 Task: Create a due date automation trigger when advanced on, on the monday of the week a card is due add dates without an overdue due date at 11:00 AM.
Action: Mouse moved to (837, 249)
Screenshot: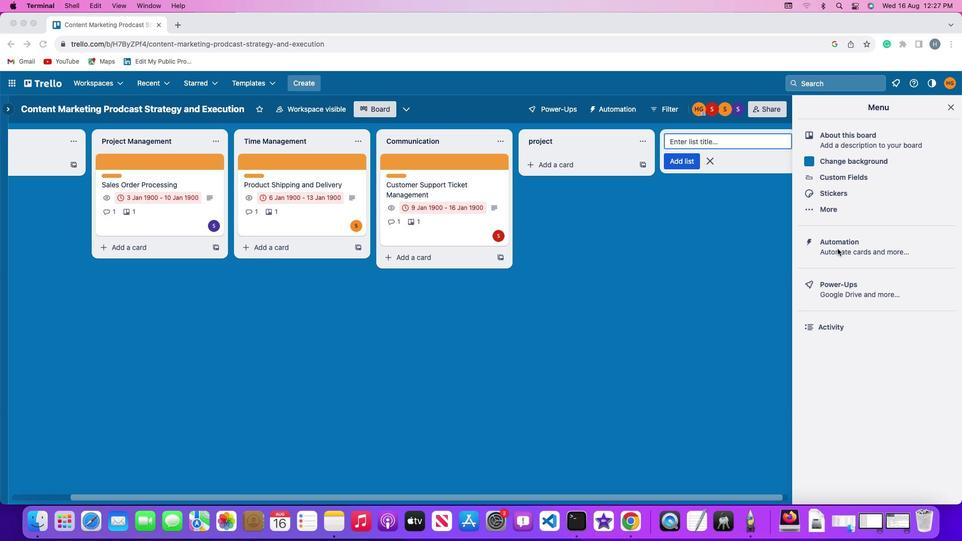 
Action: Mouse pressed left at (837, 249)
Screenshot: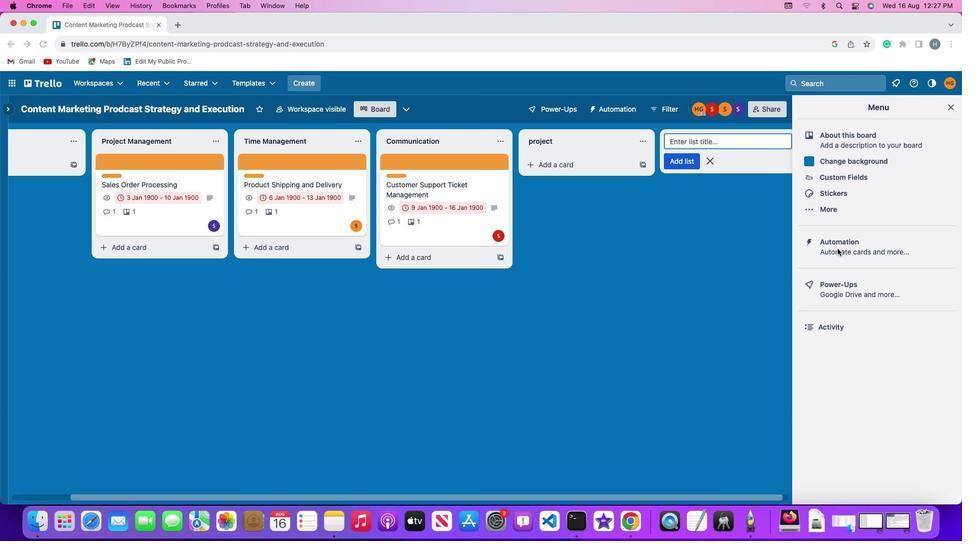 
Action: Mouse pressed left at (837, 249)
Screenshot: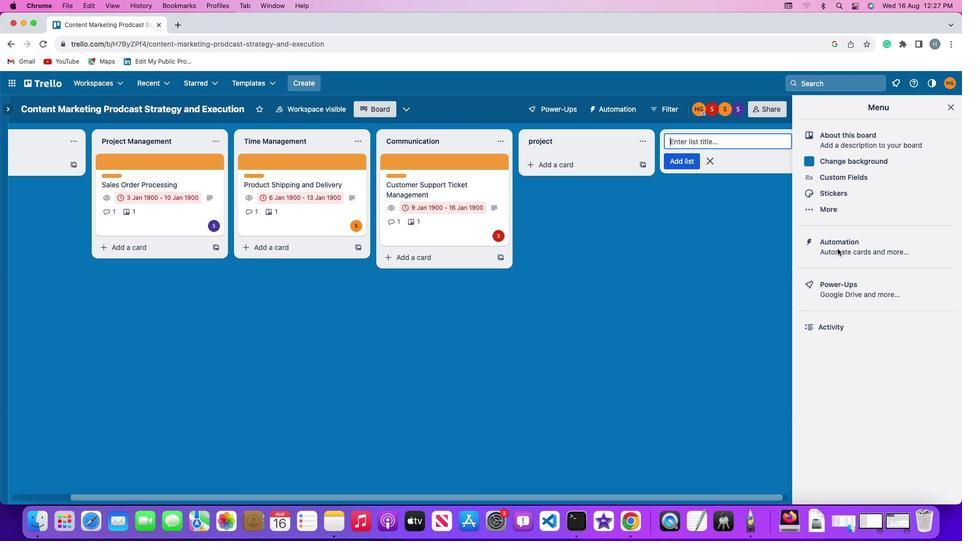 
Action: Mouse moved to (54, 240)
Screenshot: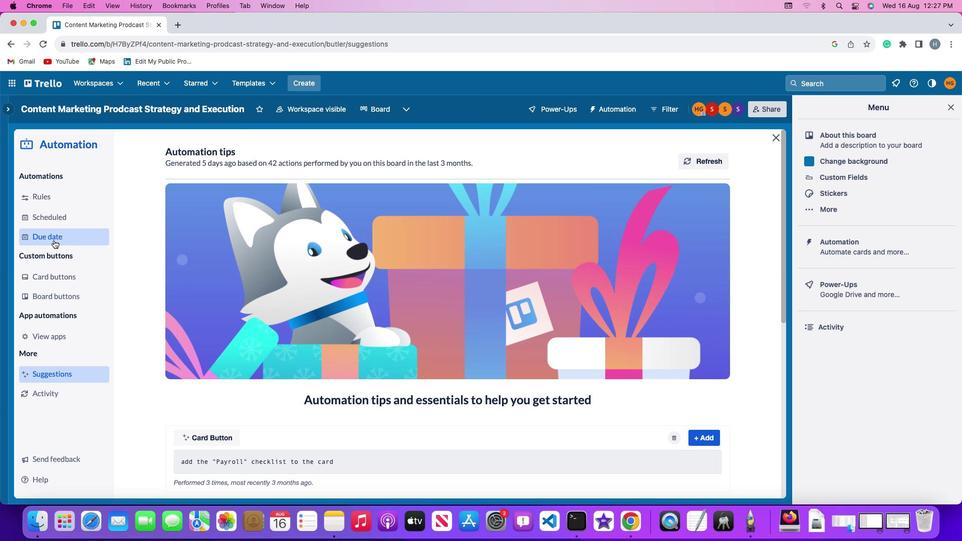 
Action: Mouse pressed left at (54, 240)
Screenshot: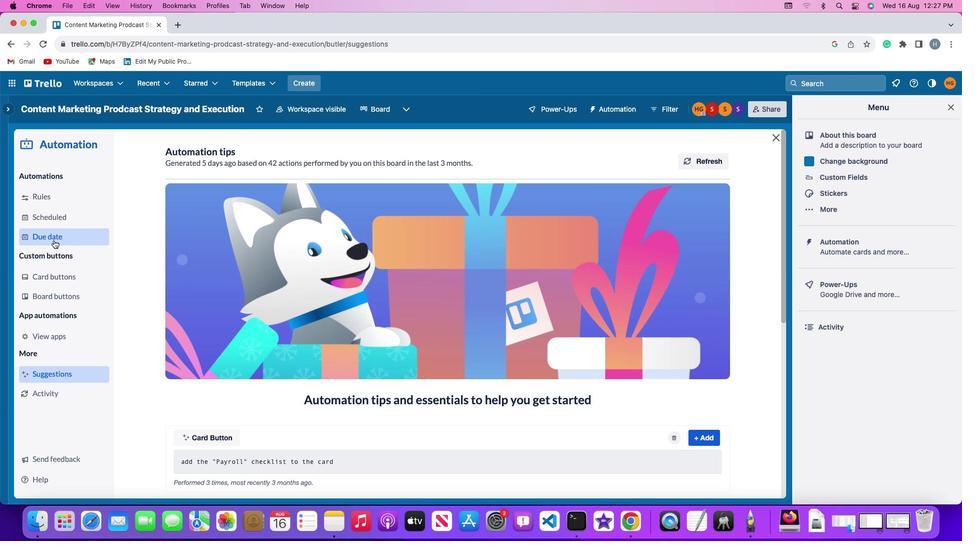 
Action: Mouse moved to (680, 155)
Screenshot: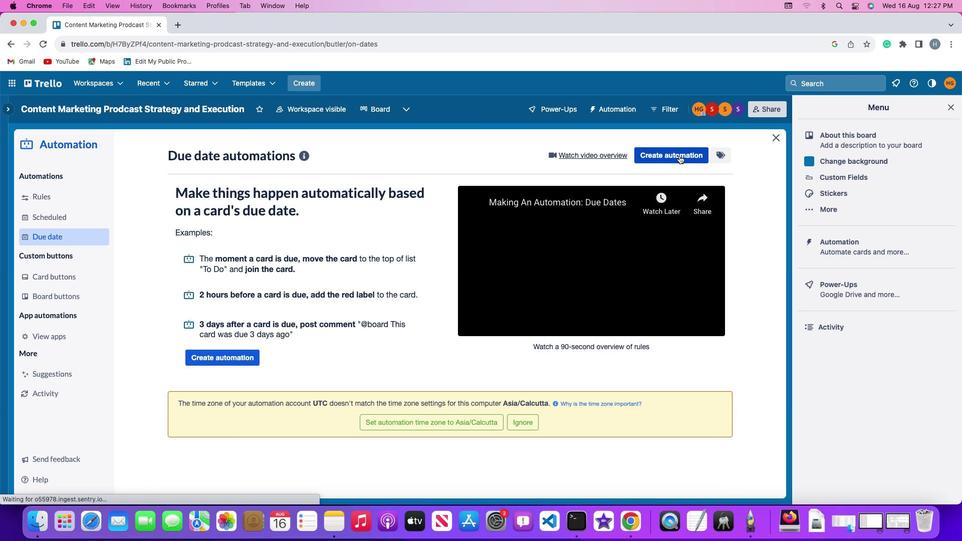 
Action: Mouse pressed left at (680, 155)
Screenshot: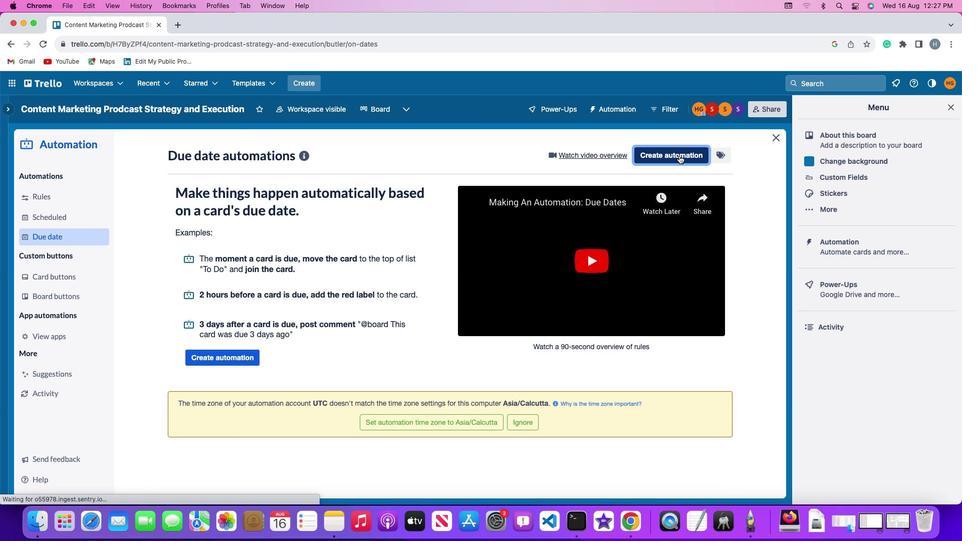 
Action: Mouse moved to (211, 250)
Screenshot: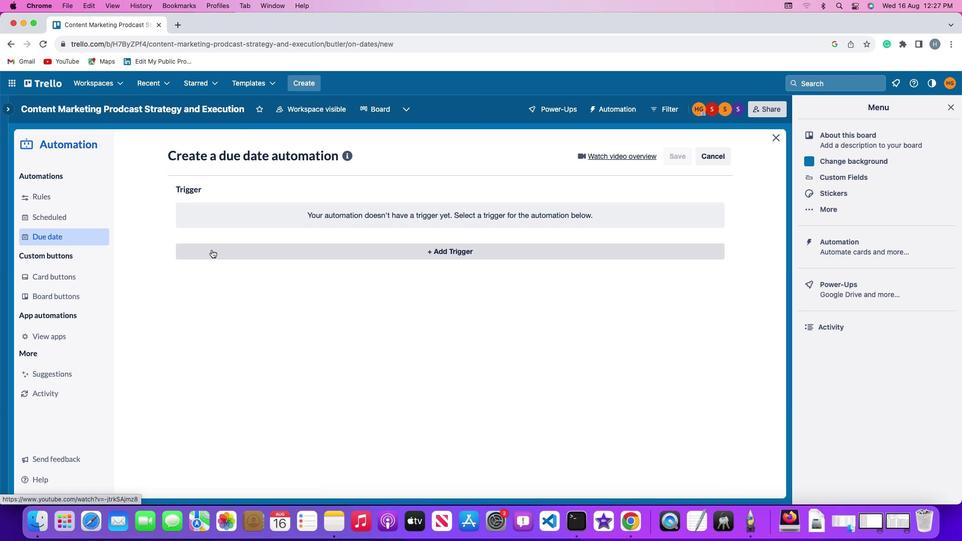 
Action: Mouse pressed left at (211, 250)
Screenshot: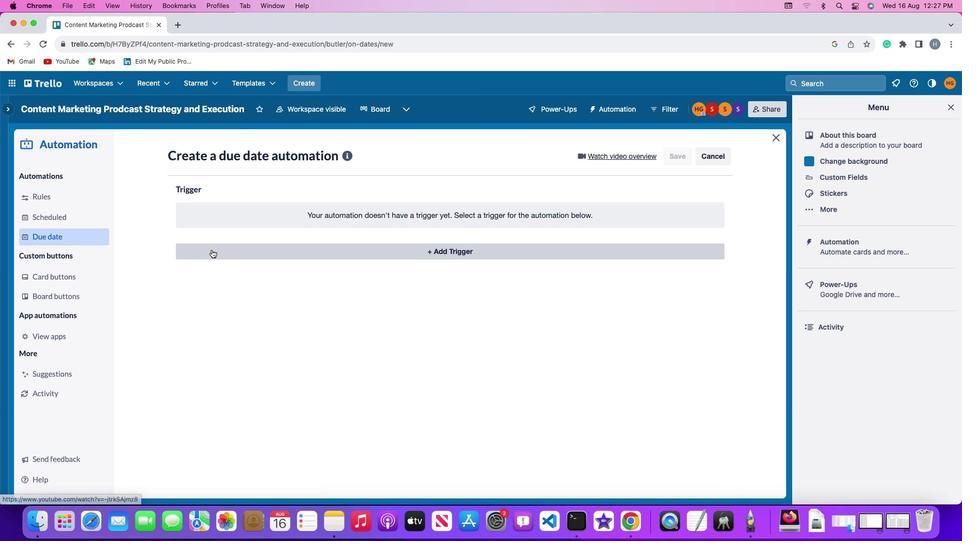 
Action: Mouse moved to (224, 438)
Screenshot: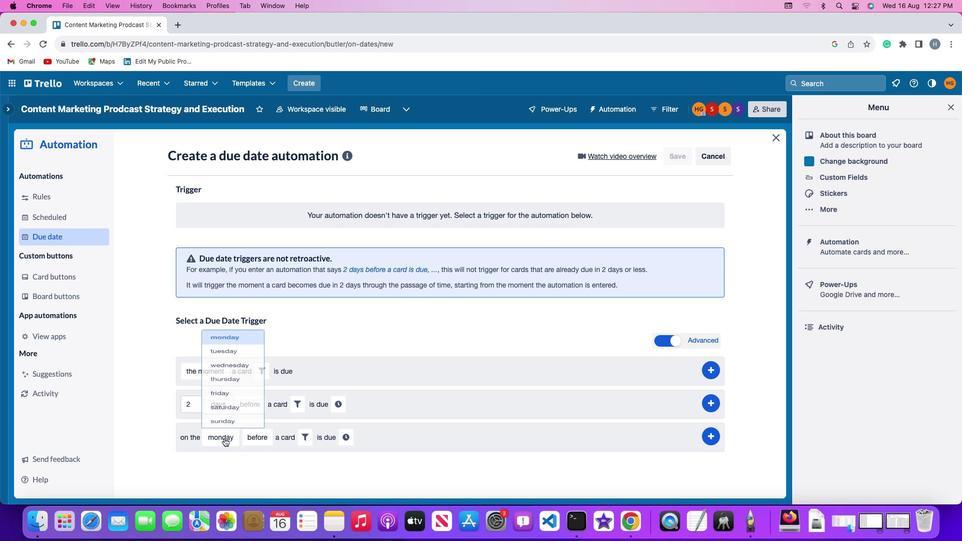 
Action: Mouse pressed left at (224, 438)
Screenshot: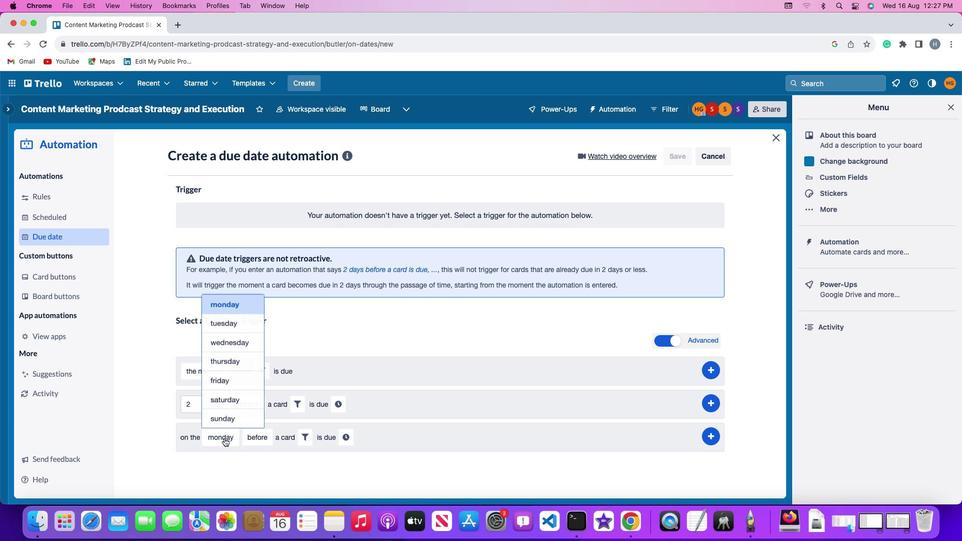 
Action: Mouse moved to (232, 301)
Screenshot: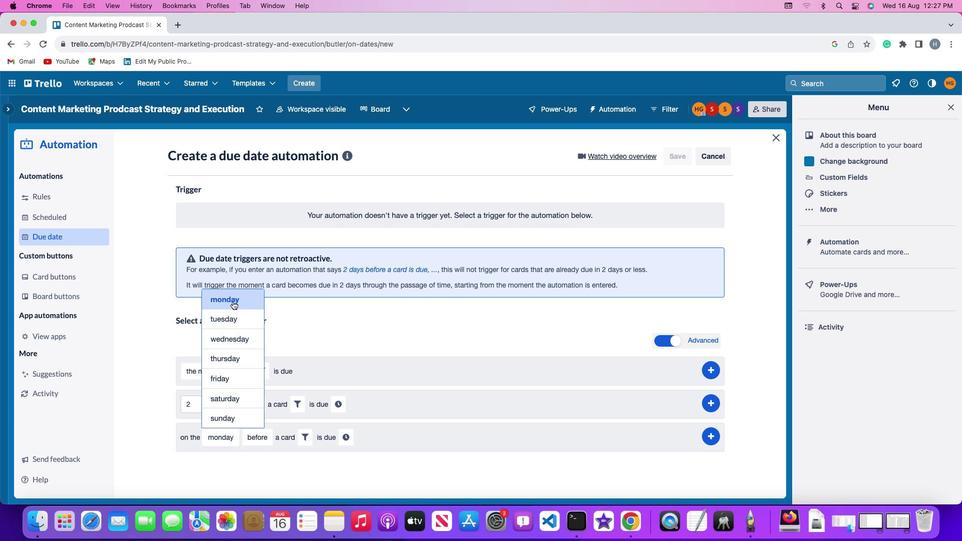 
Action: Mouse pressed left at (232, 301)
Screenshot: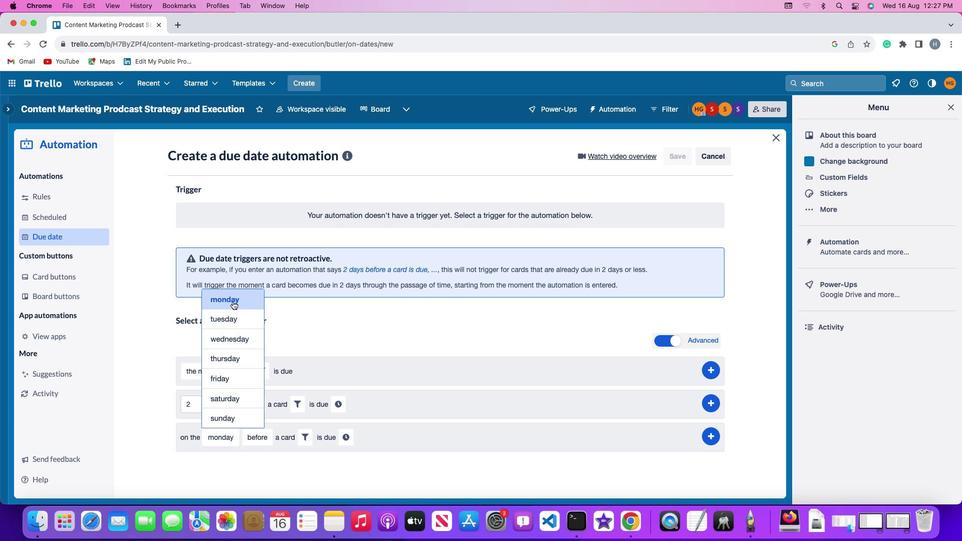 
Action: Mouse moved to (250, 432)
Screenshot: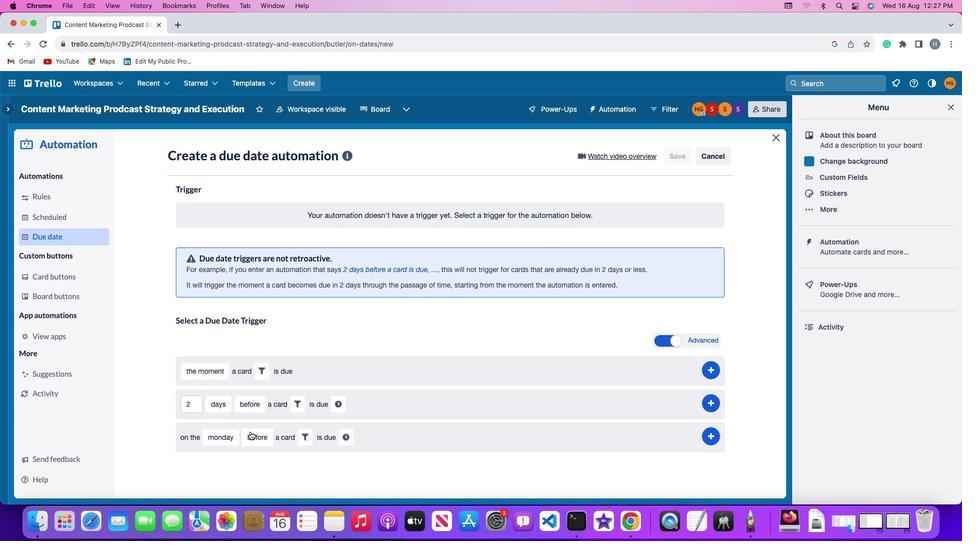 
Action: Mouse pressed left at (250, 432)
Screenshot: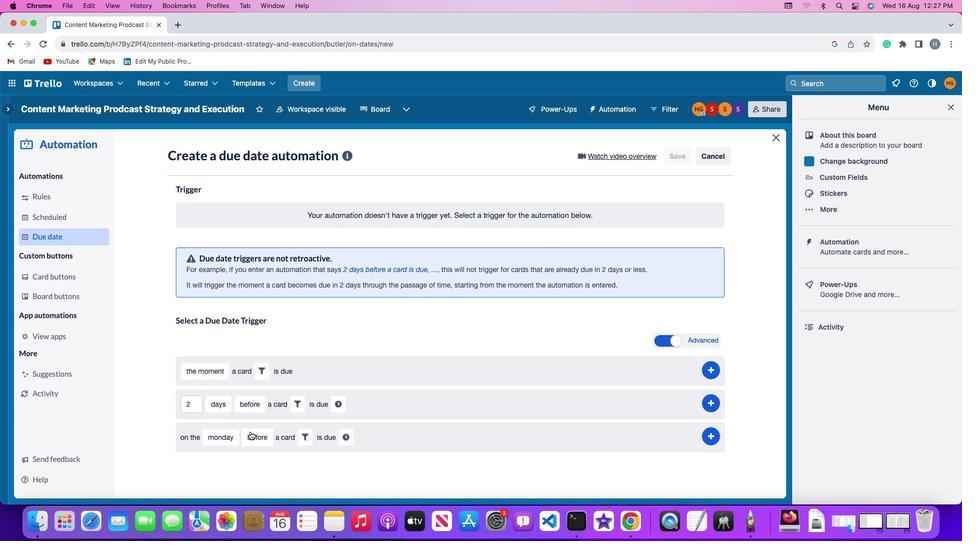 
Action: Mouse moved to (263, 398)
Screenshot: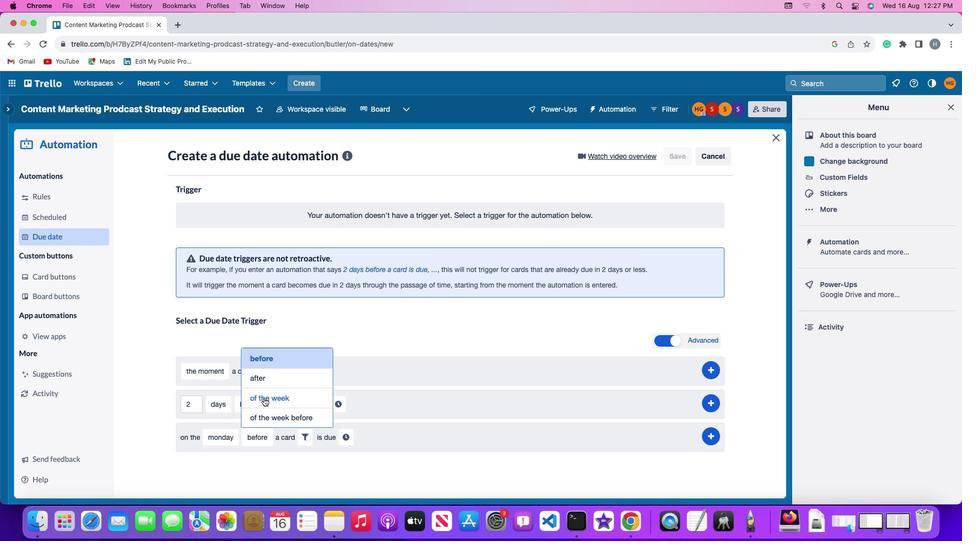 
Action: Mouse pressed left at (263, 398)
Screenshot: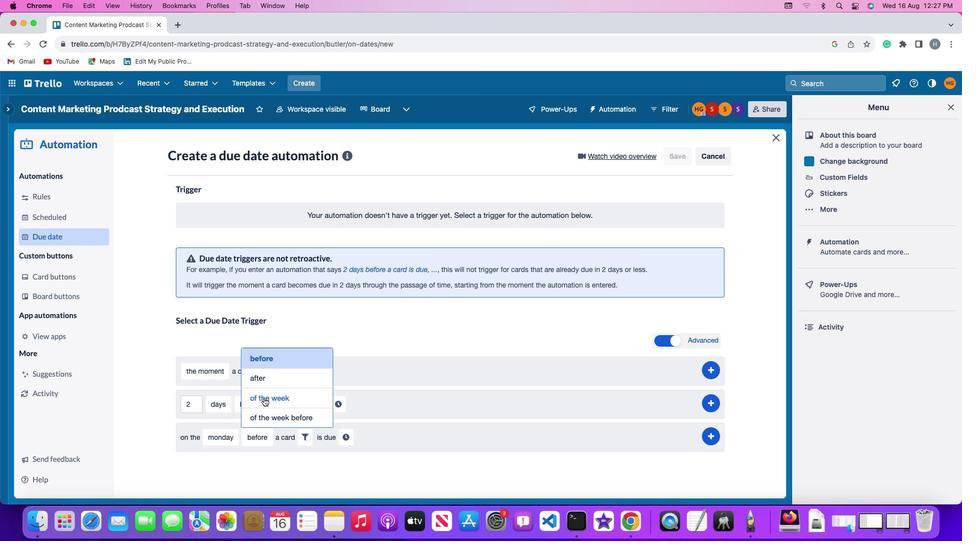 
Action: Mouse moved to (324, 435)
Screenshot: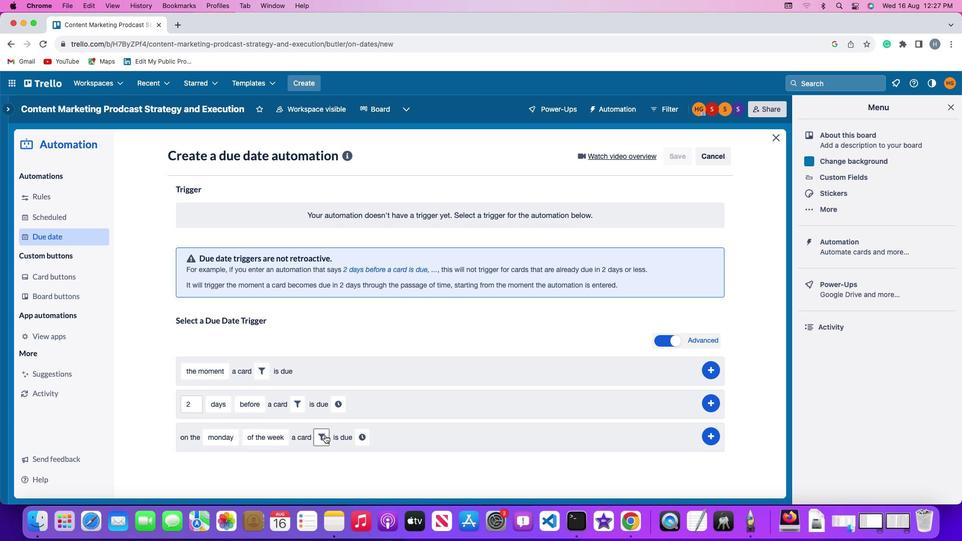 
Action: Mouse pressed left at (324, 435)
Screenshot: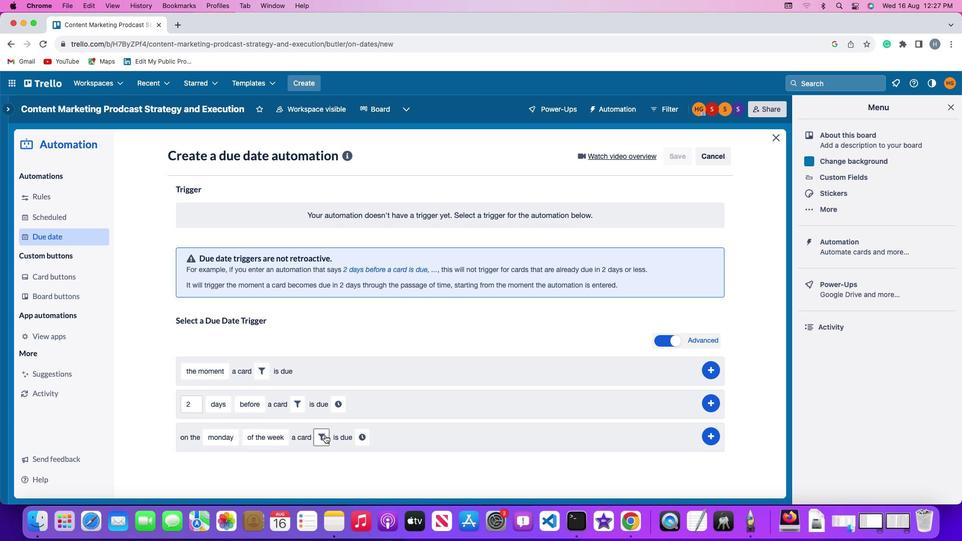 
Action: Mouse moved to (283, 471)
Screenshot: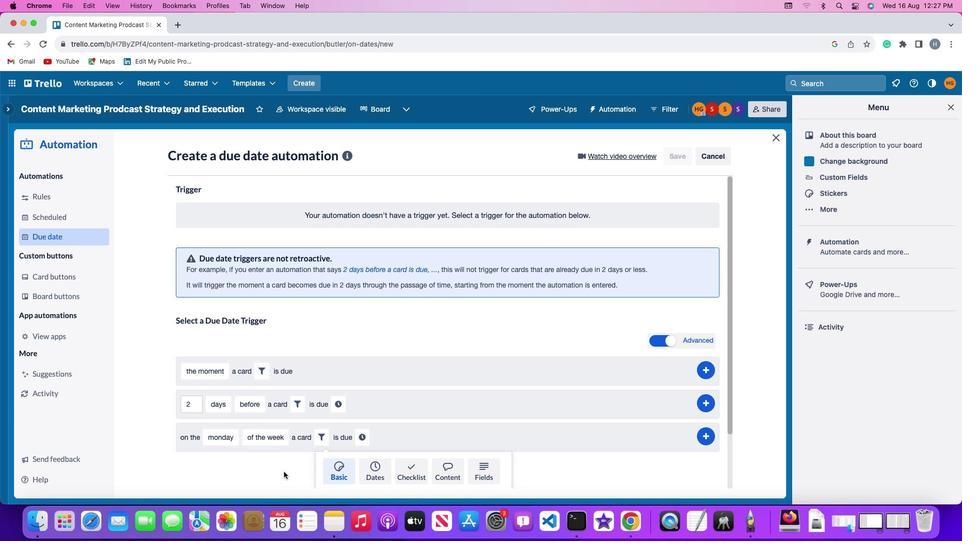 
Action: Mouse scrolled (283, 471) with delta (0, 0)
Screenshot: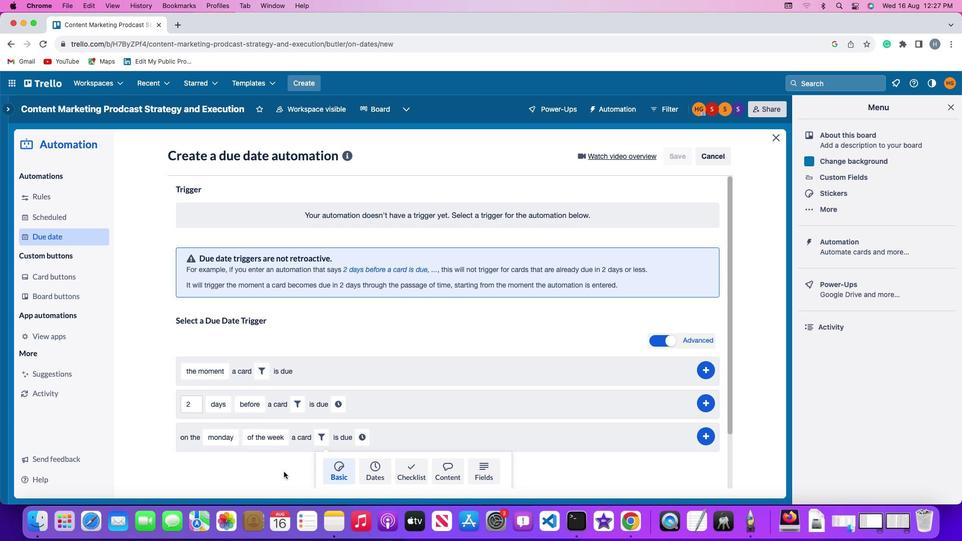 
Action: Mouse scrolled (283, 471) with delta (0, 0)
Screenshot: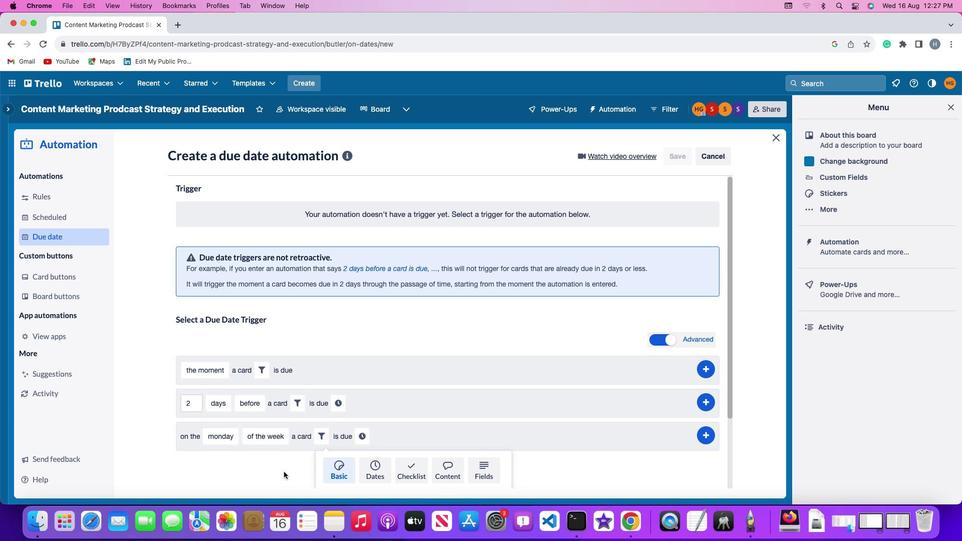 
Action: Mouse scrolled (283, 471) with delta (0, -1)
Screenshot: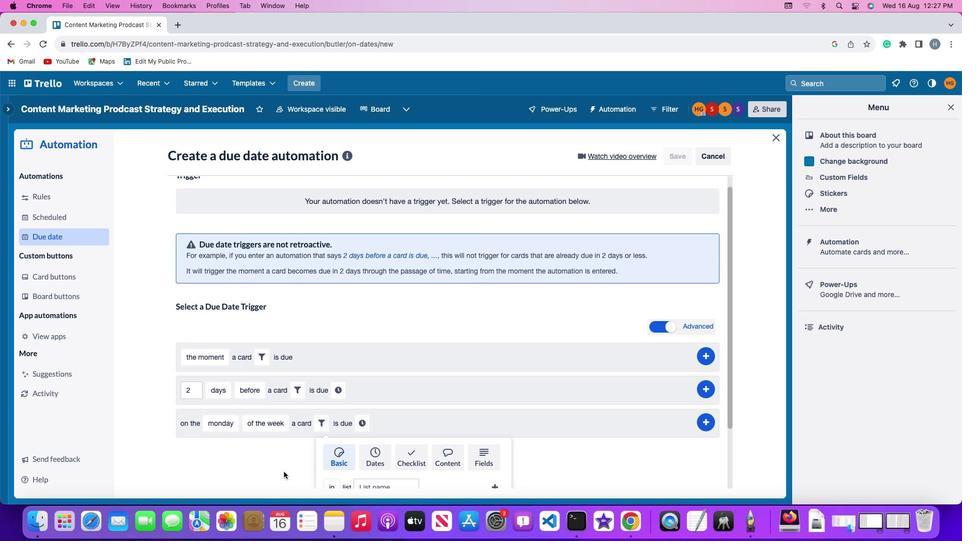 
Action: Mouse moved to (283, 471)
Screenshot: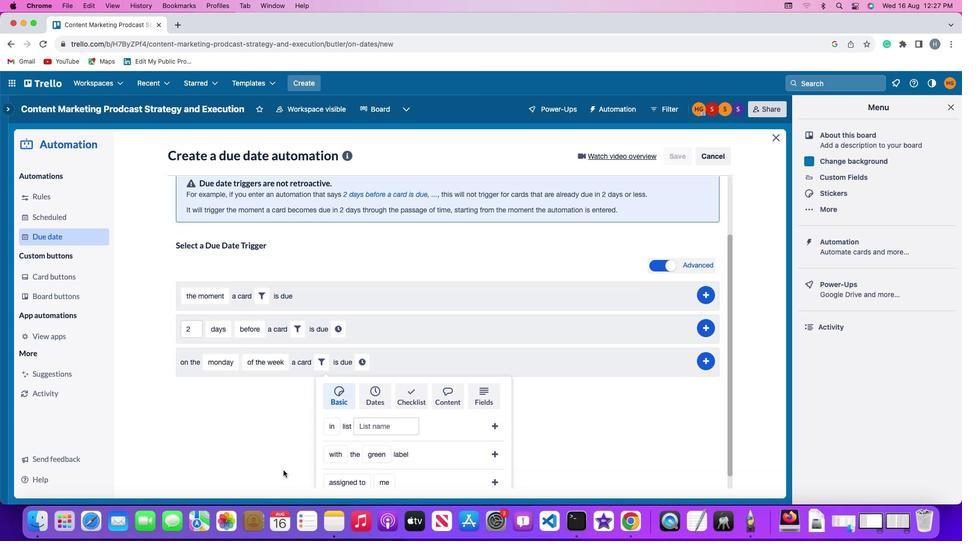 
Action: Mouse scrolled (283, 471) with delta (0, 0)
Screenshot: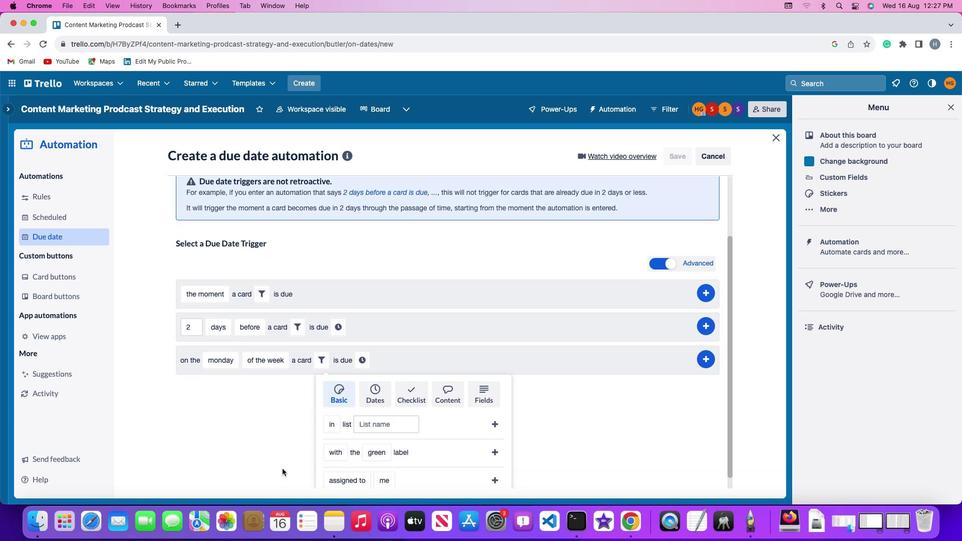 
Action: Mouse moved to (377, 402)
Screenshot: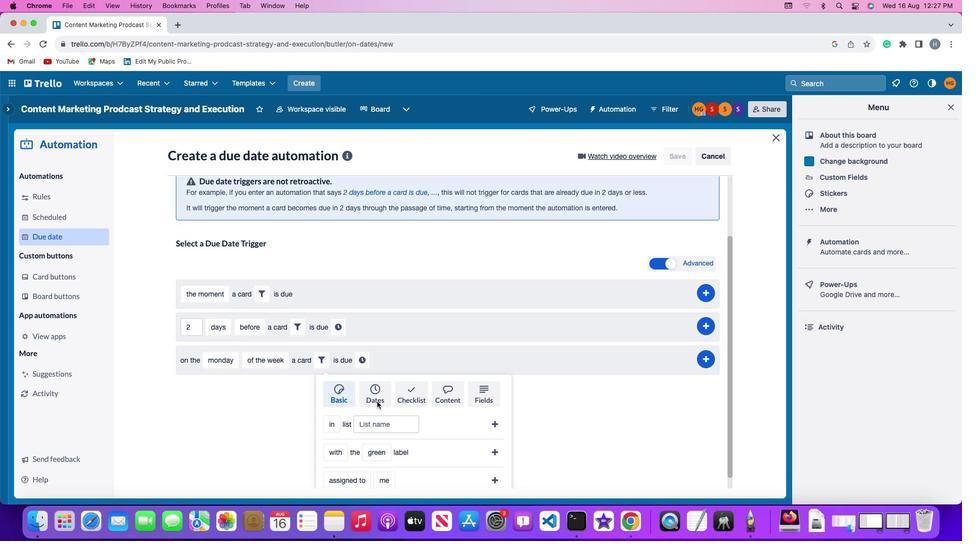 
Action: Mouse pressed left at (377, 402)
Screenshot: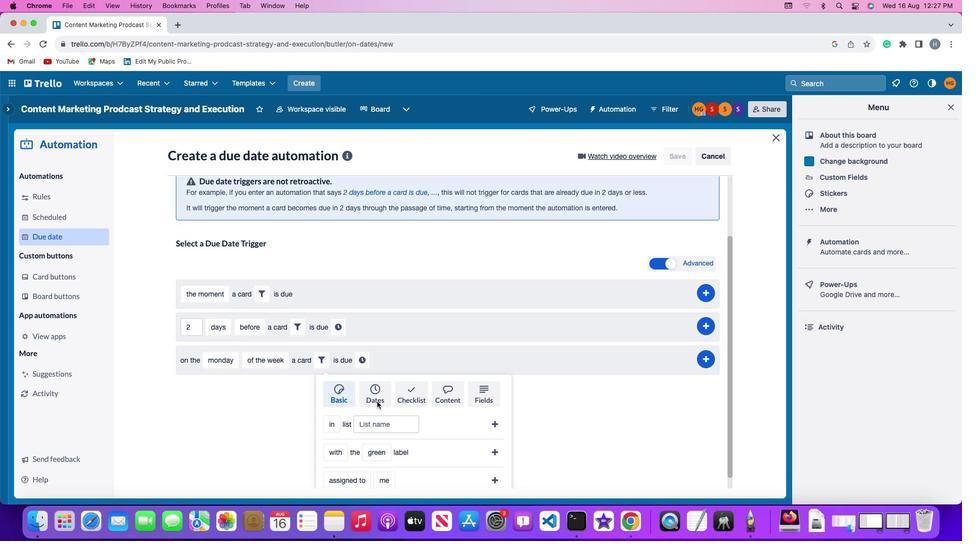 
Action: Mouse moved to (333, 429)
Screenshot: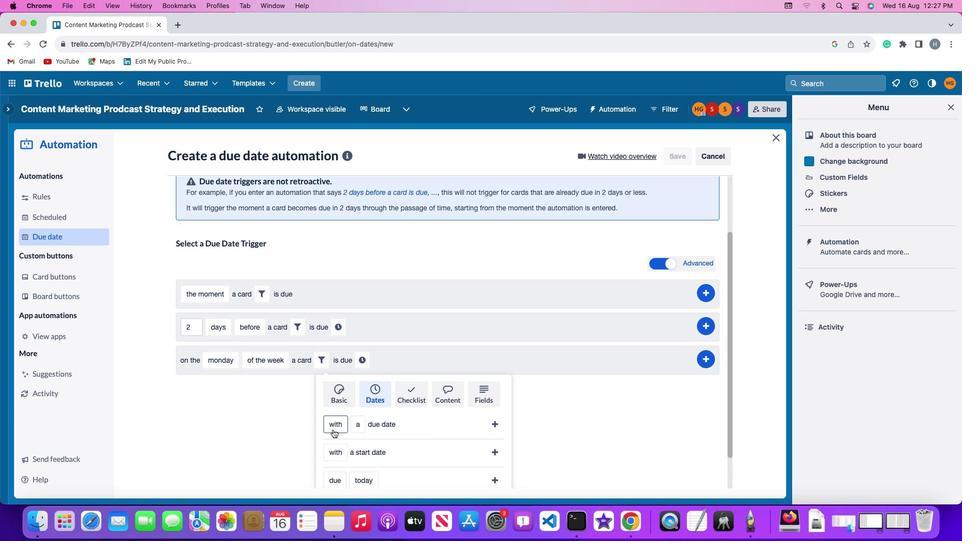 
Action: Mouse pressed left at (333, 429)
Screenshot: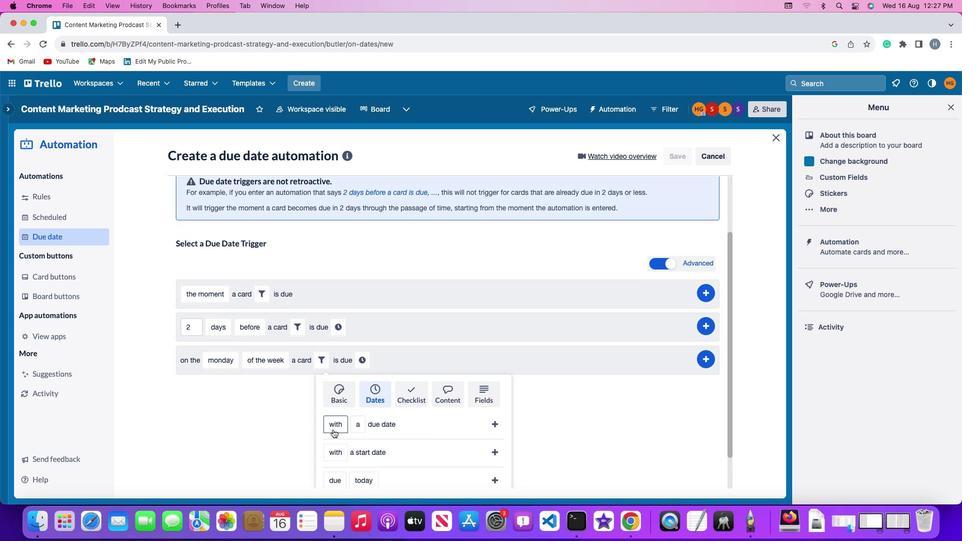 
Action: Mouse moved to (338, 463)
Screenshot: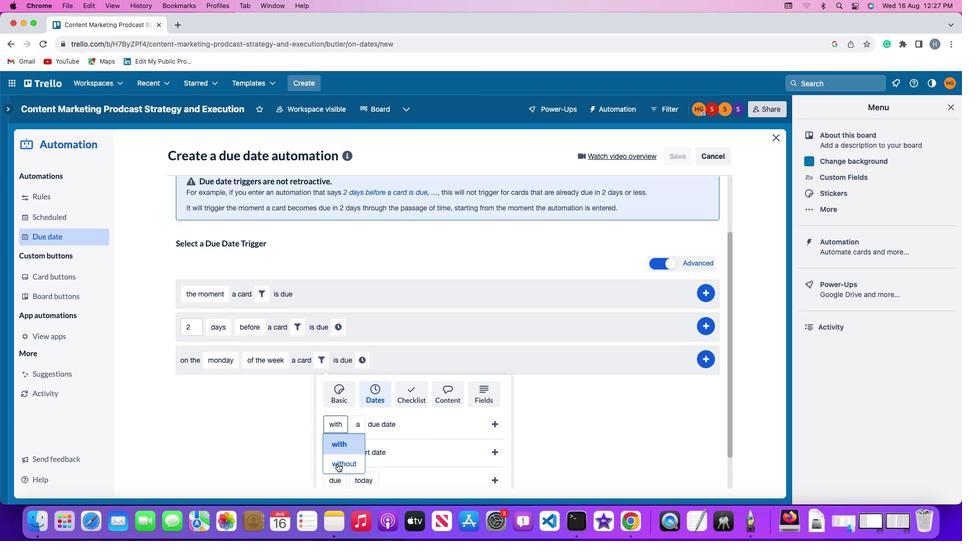 
Action: Mouse pressed left at (338, 463)
Screenshot: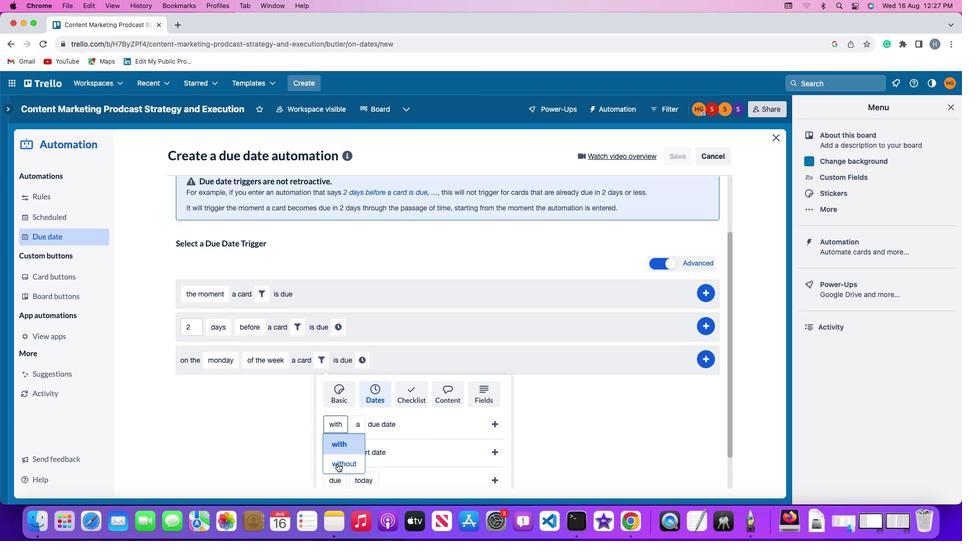 
Action: Mouse moved to (367, 426)
Screenshot: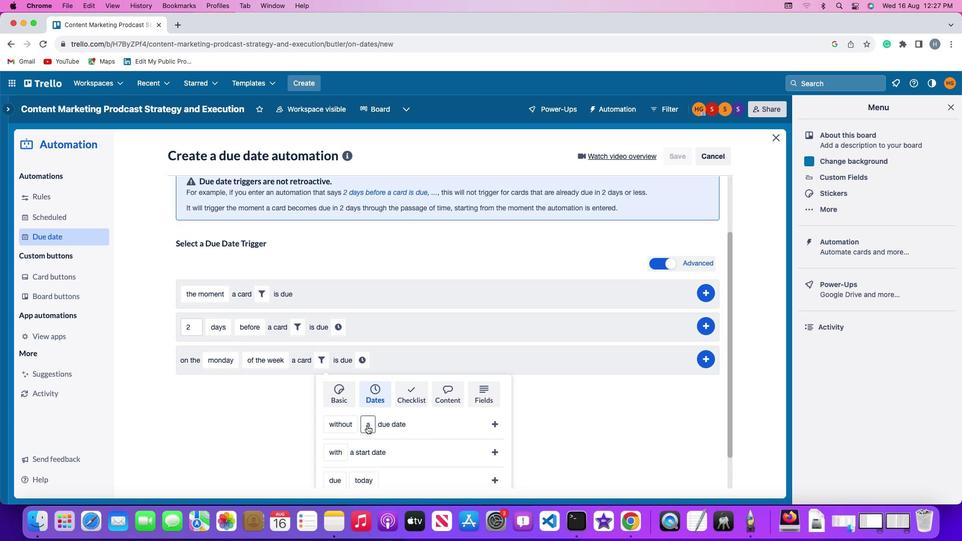 
Action: Mouse pressed left at (367, 426)
Screenshot: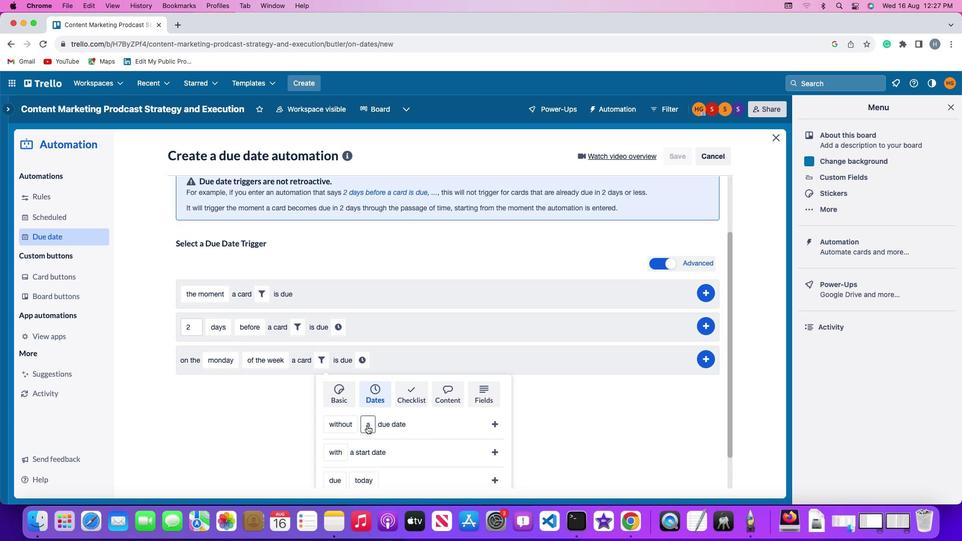 
Action: Mouse moved to (389, 406)
Screenshot: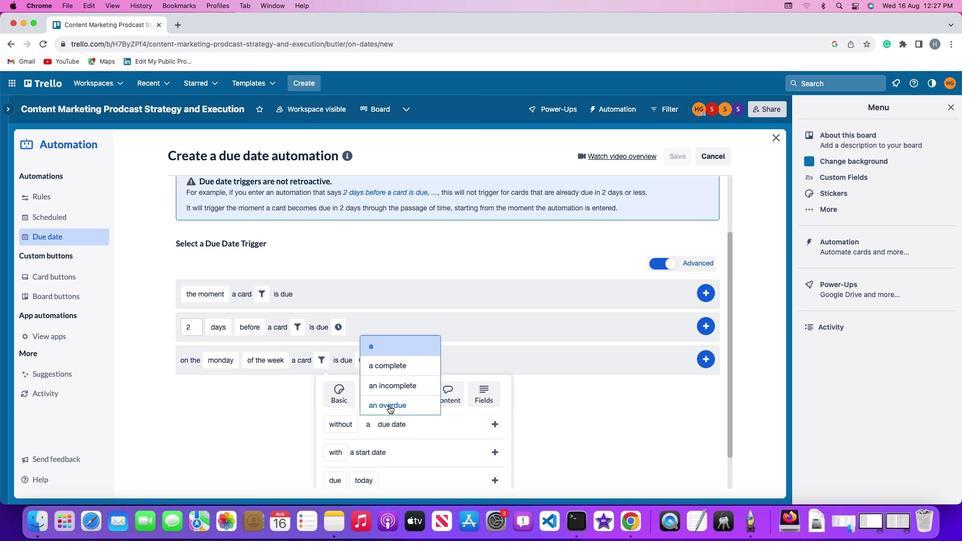 
Action: Mouse pressed left at (389, 406)
Screenshot: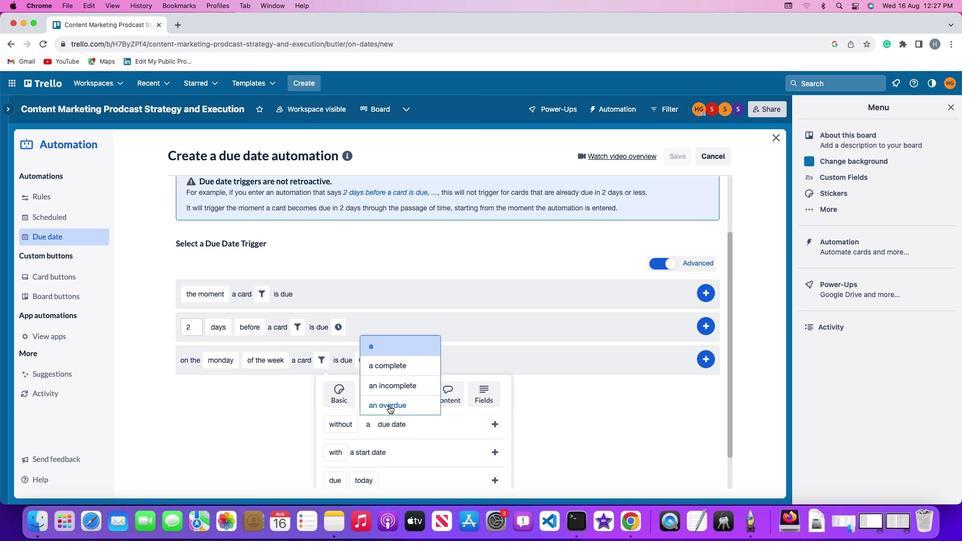 
Action: Mouse moved to (498, 422)
Screenshot: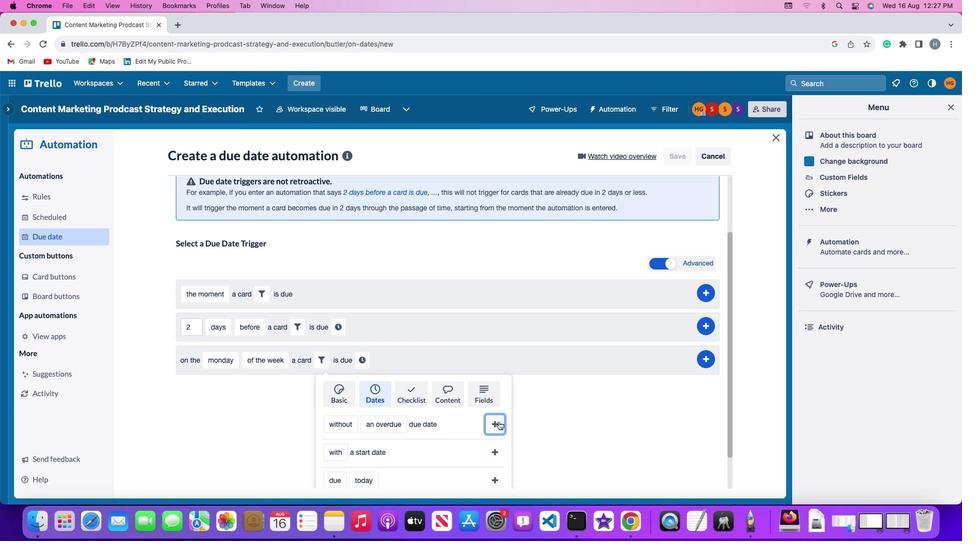 
Action: Mouse pressed left at (498, 422)
Screenshot: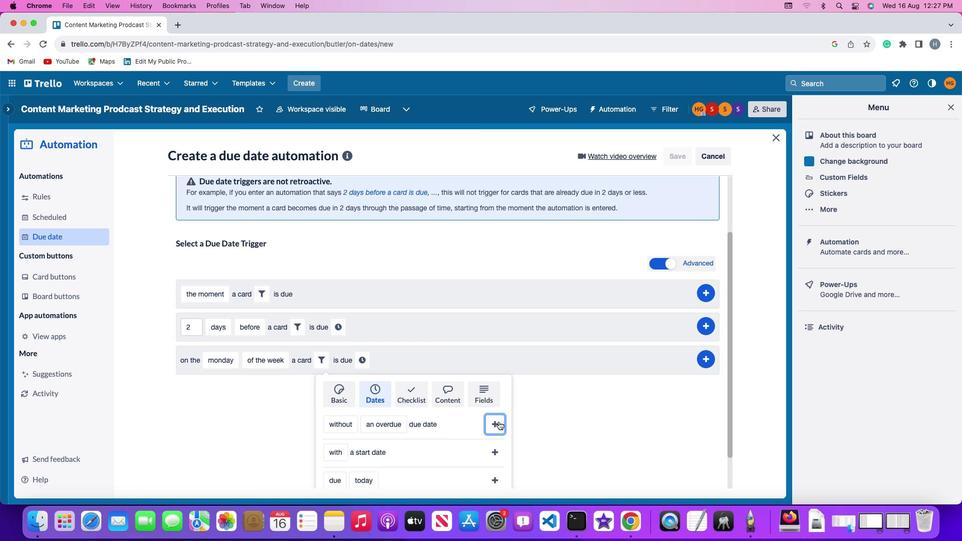 
Action: Mouse moved to (476, 435)
Screenshot: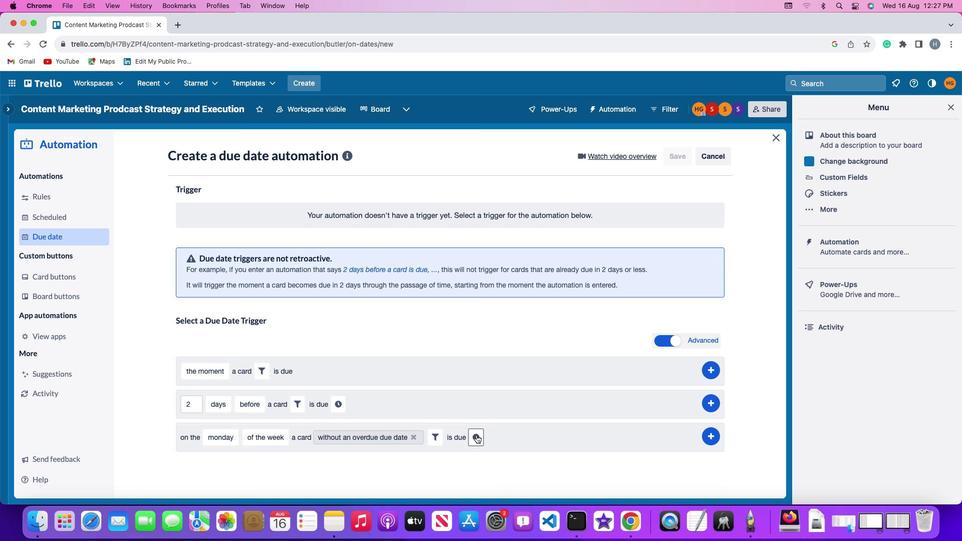 
Action: Mouse pressed left at (476, 435)
Screenshot: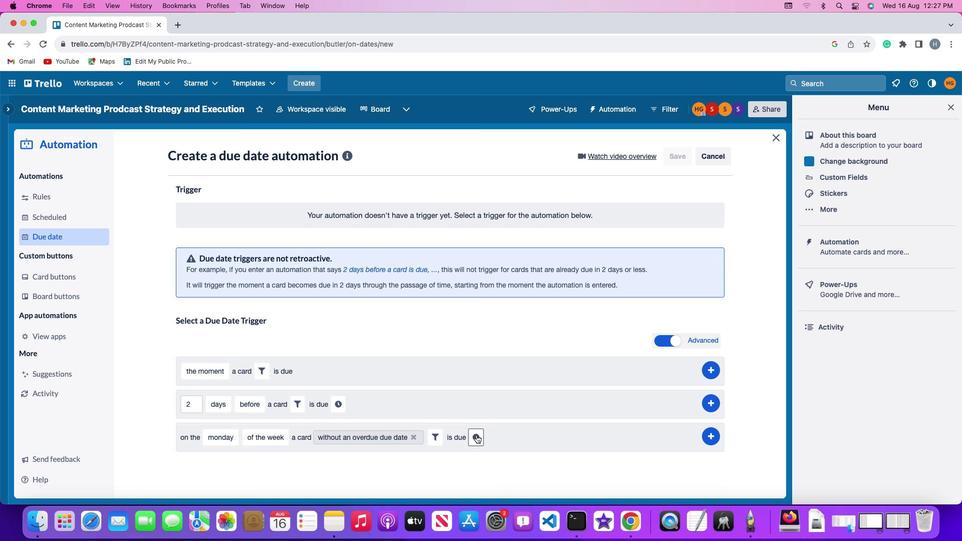 
Action: Mouse moved to (499, 439)
Screenshot: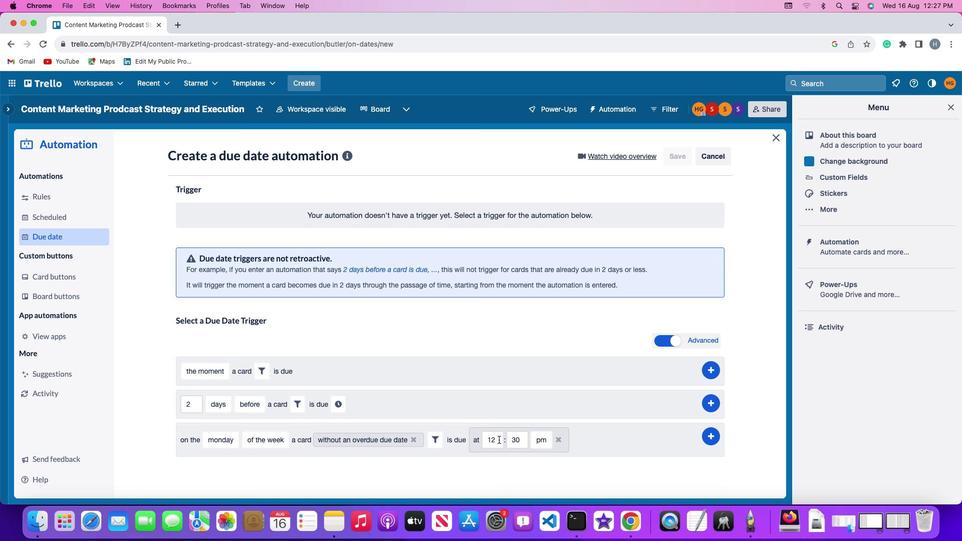 
Action: Mouse pressed left at (499, 439)
Screenshot: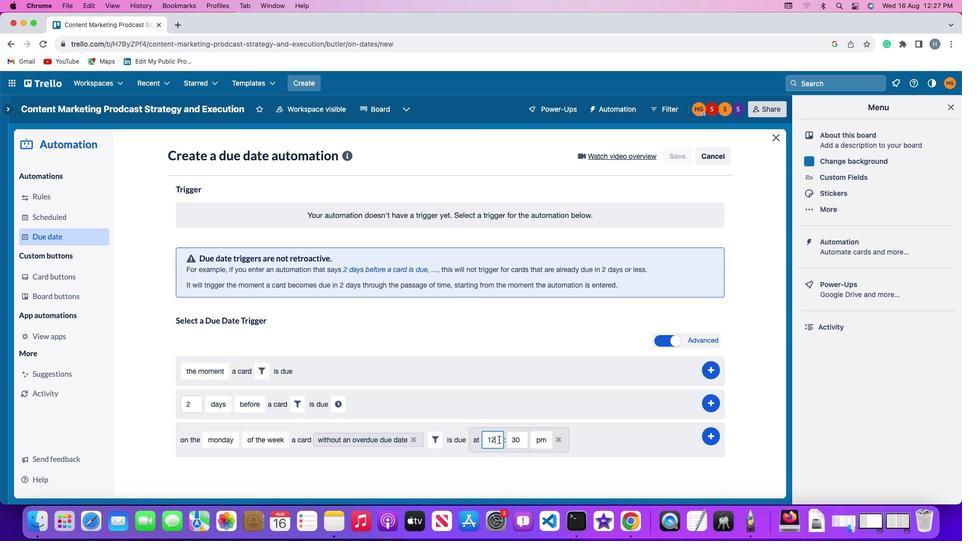 
Action: Mouse moved to (499, 439)
Screenshot: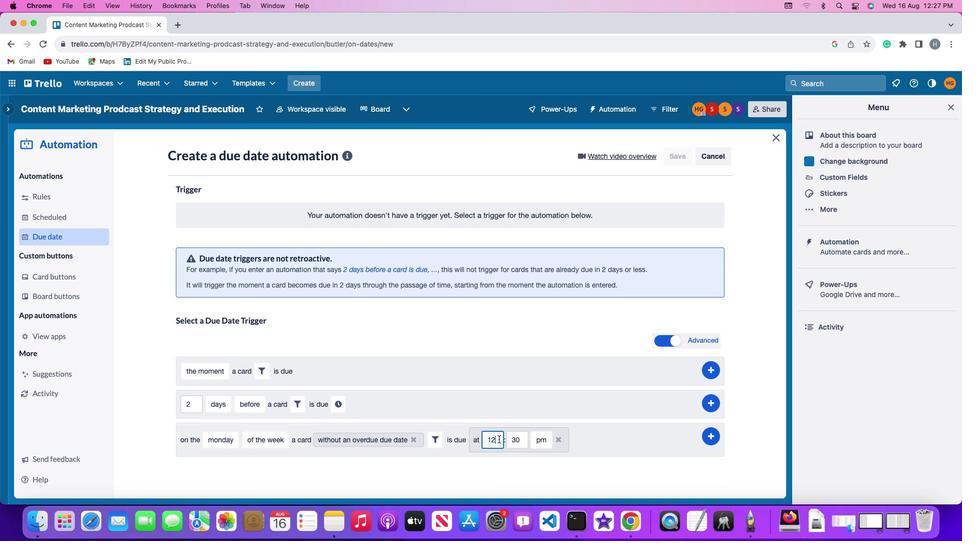 
Action: Key pressed Key.backspaceKey.backspace'1''1'
Screenshot: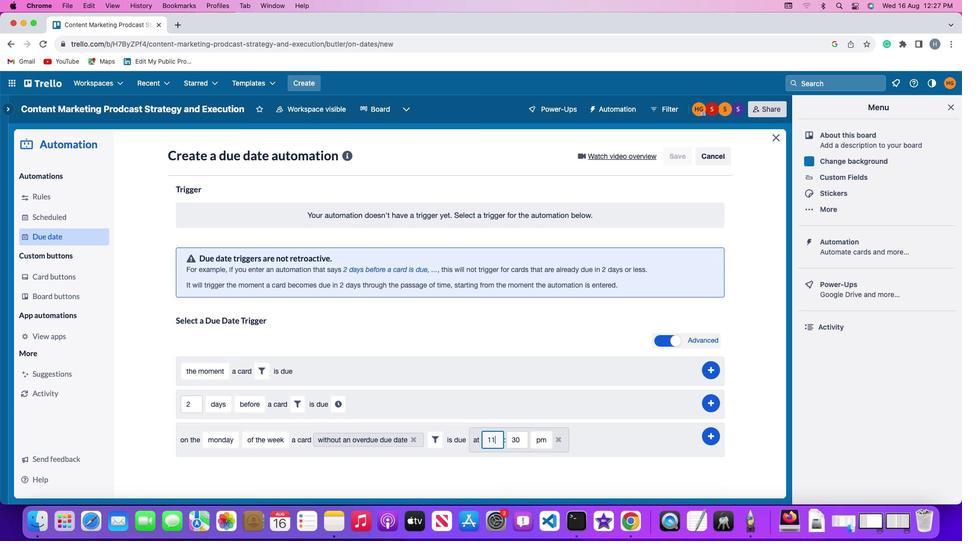 
Action: Mouse moved to (525, 440)
Screenshot: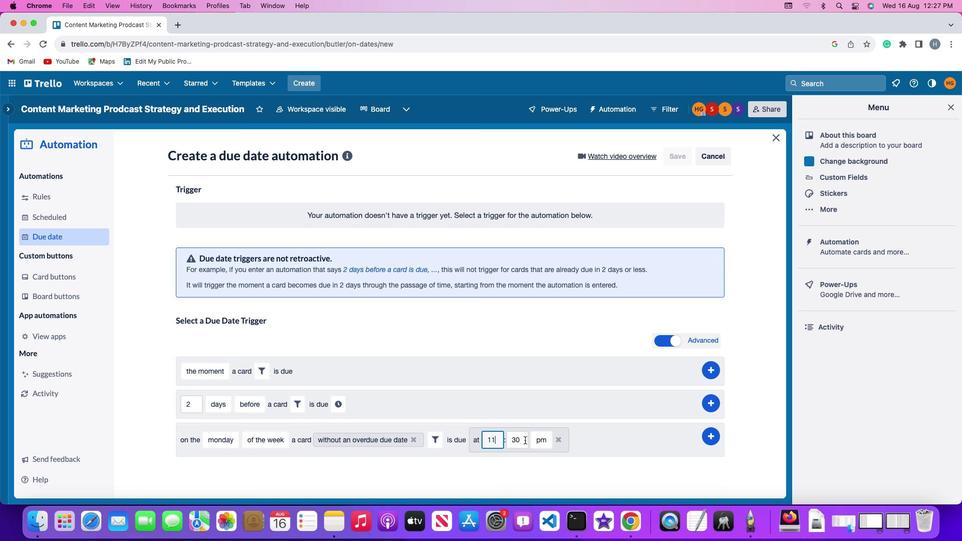 
Action: Mouse pressed left at (525, 440)
Screenshot: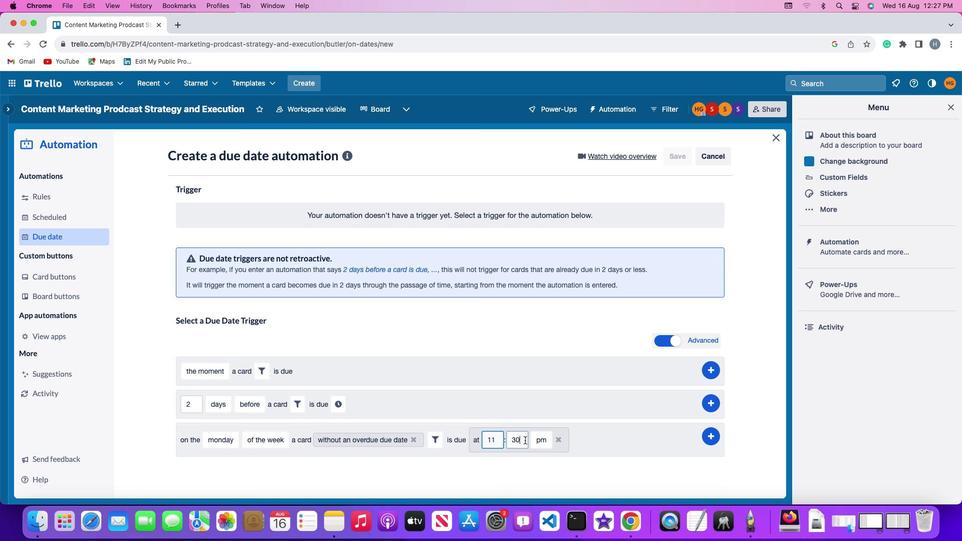 
Action: Key pressed Key.backspaceKey.backspace'0''0'
Screenshot: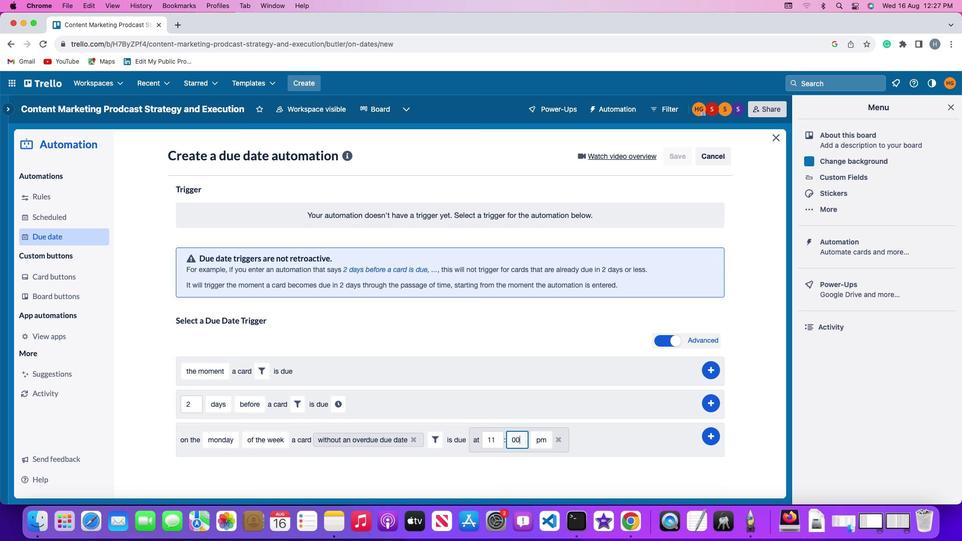 
Action: Mouse moved to (551, 440)
Screenshot: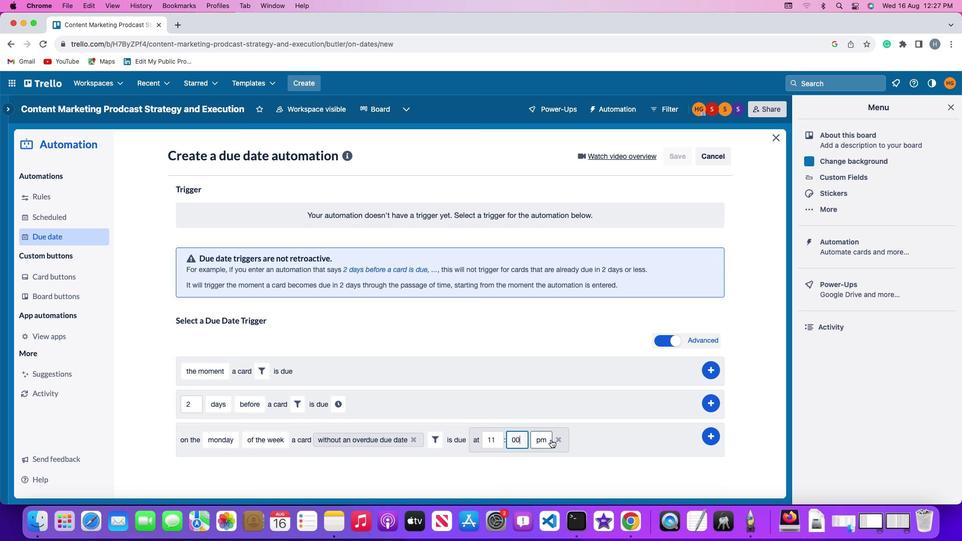 
Action: Mouse pressed left at (551, 440)
Screenshot: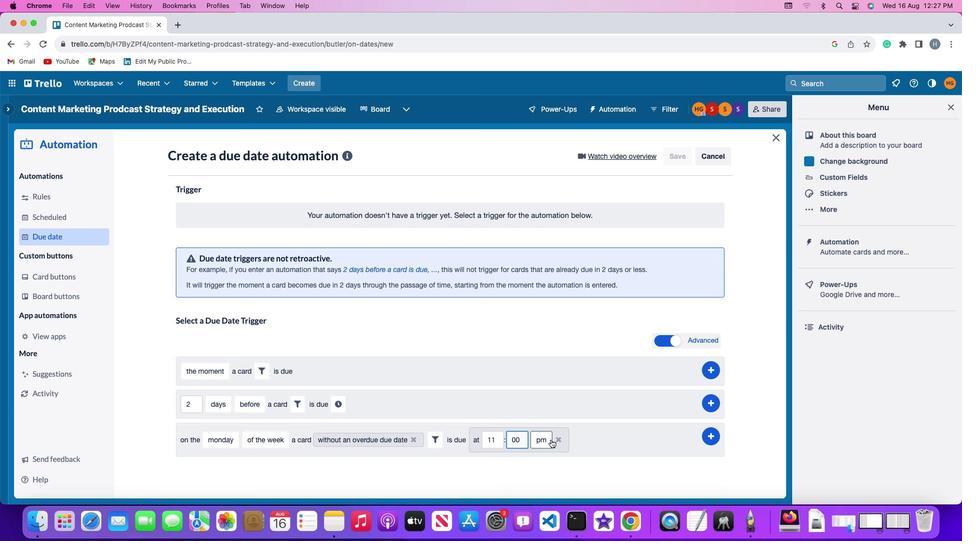 
Action: Mouse moved to (545, 454)
Screenshot: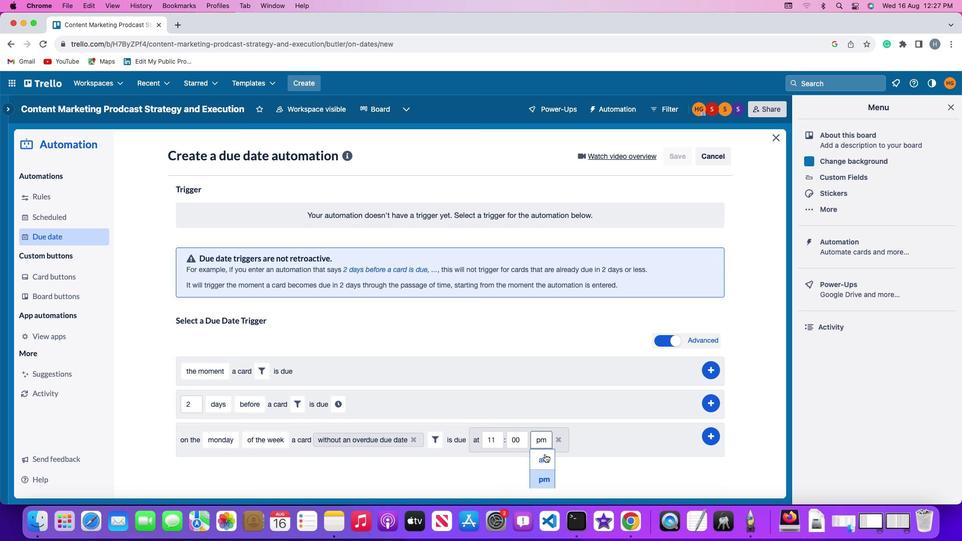 
Action: Mouse pressed left at (545, 454)
Screenshot: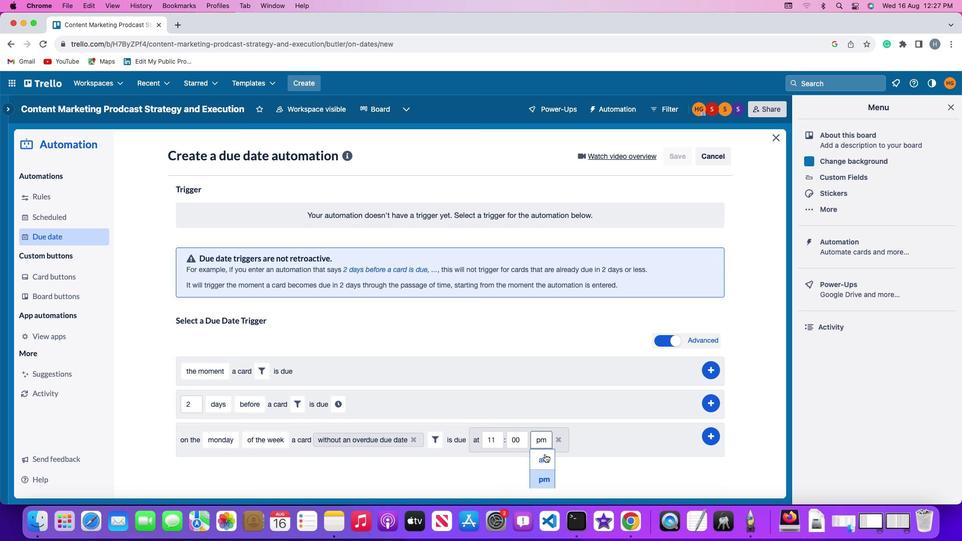 
Action: Mouse moved to (714, 434)
Screenshot: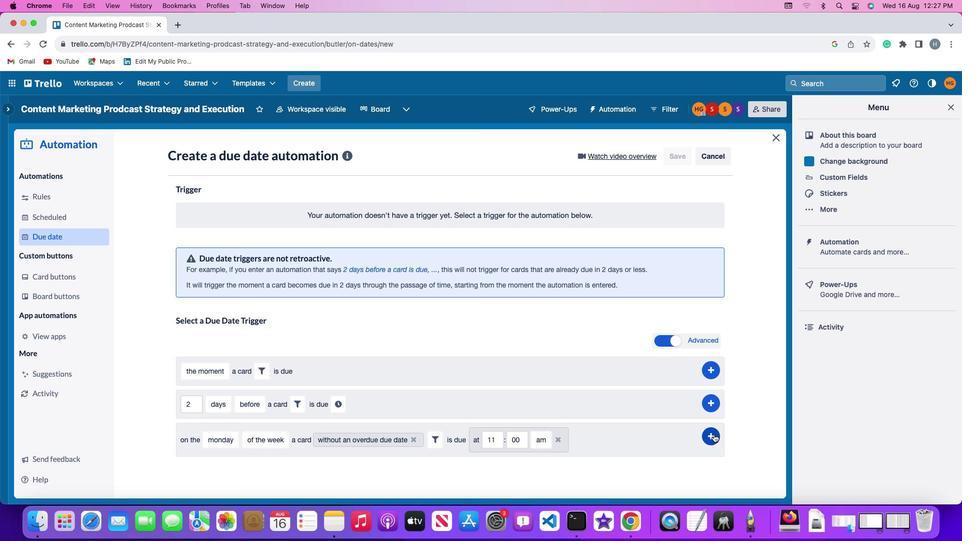 
Action: Mouse pressed left at (714, 434)
Screenshot: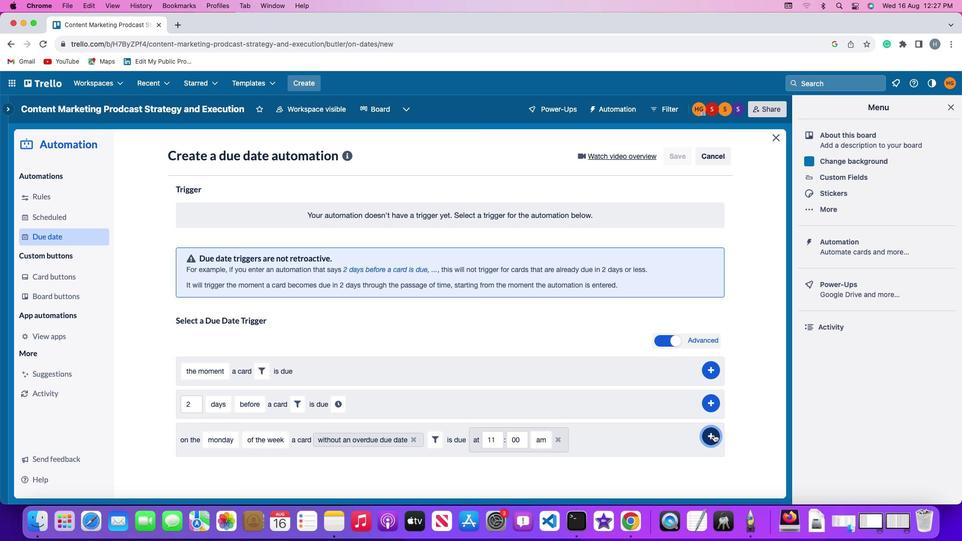
Action: Mouse moved to (757, 366)
Screenshot: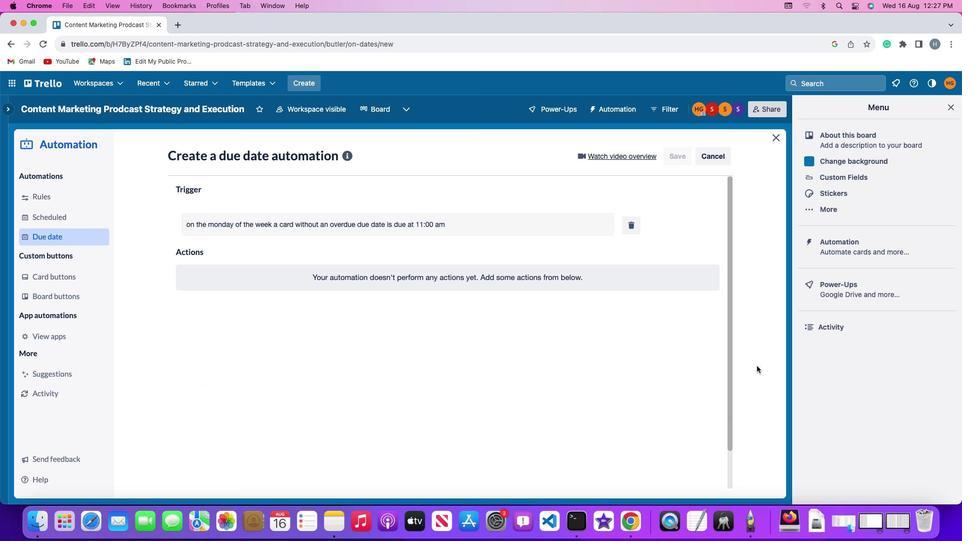 
